 Task: Add mansisoftage undefined.
Action: Mouse moved to (418, 85)
Screenshot: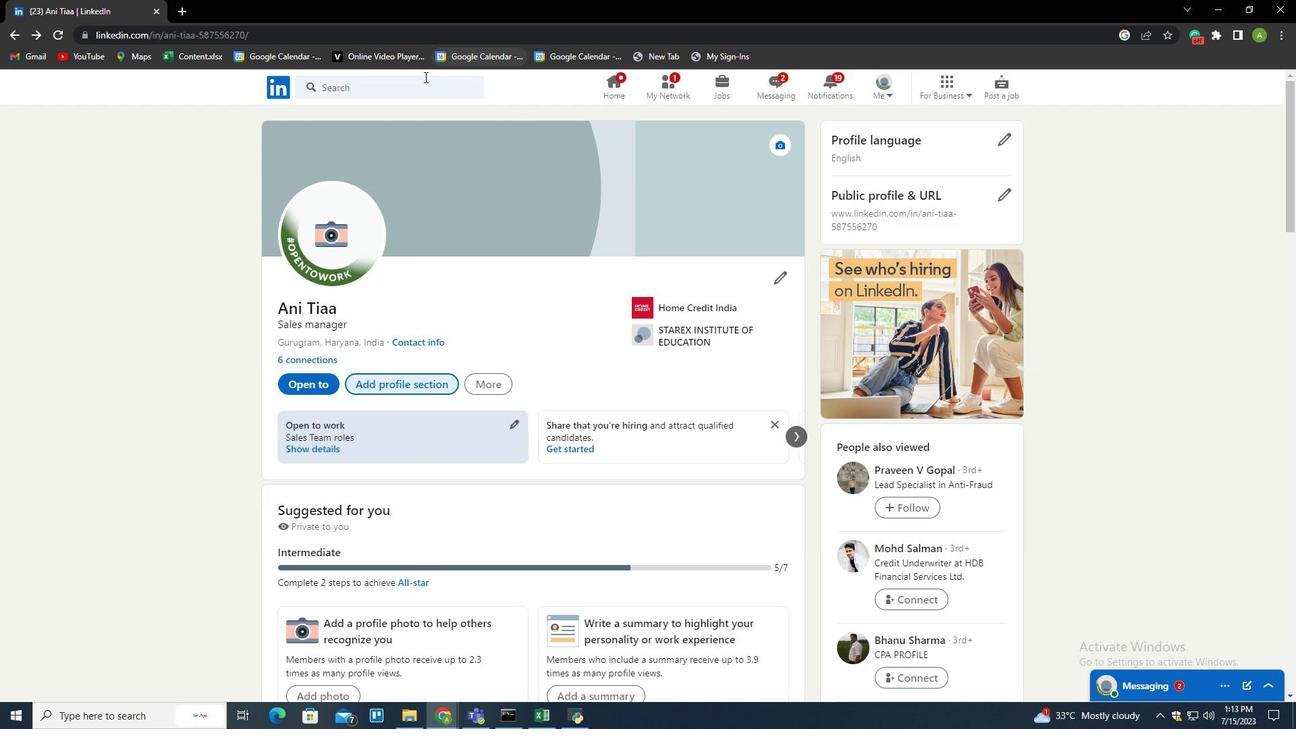 
Action: Mouse pressed left at (418, 85)
Screenshot: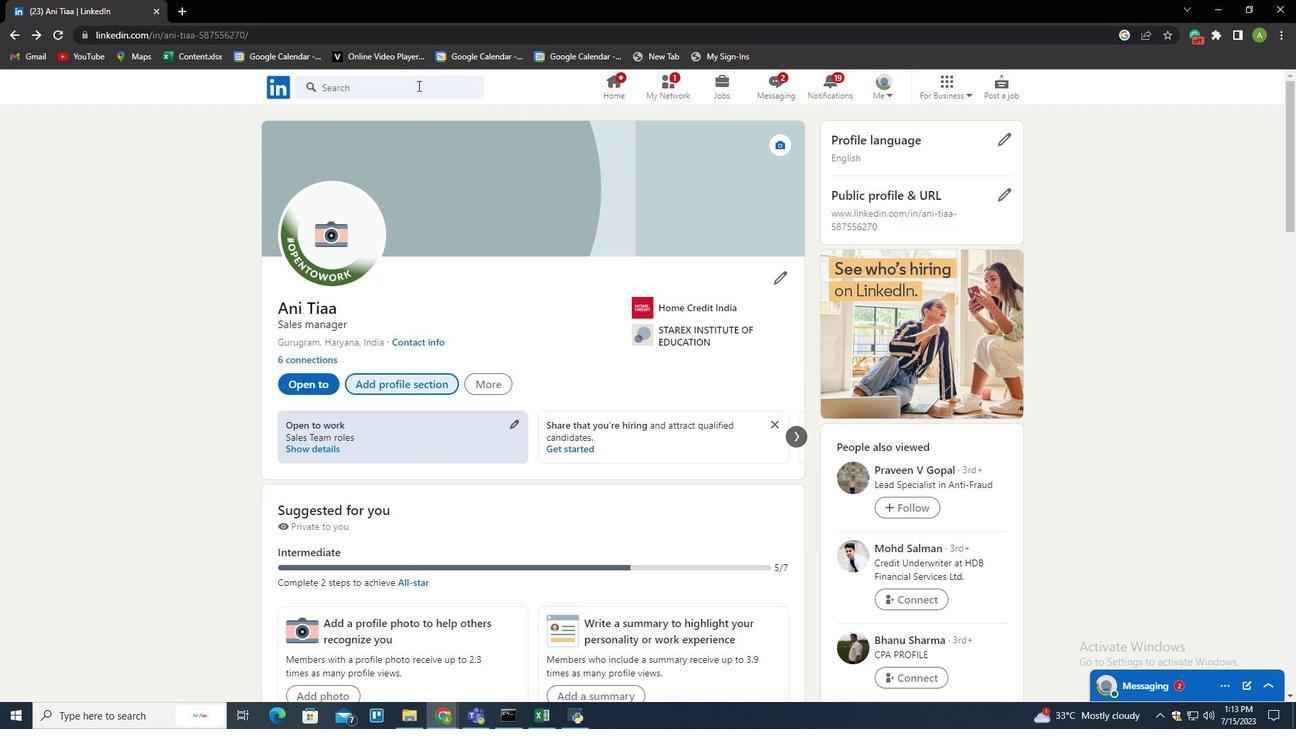 
Action: Mouse moved to (353, 204)
Screenshot: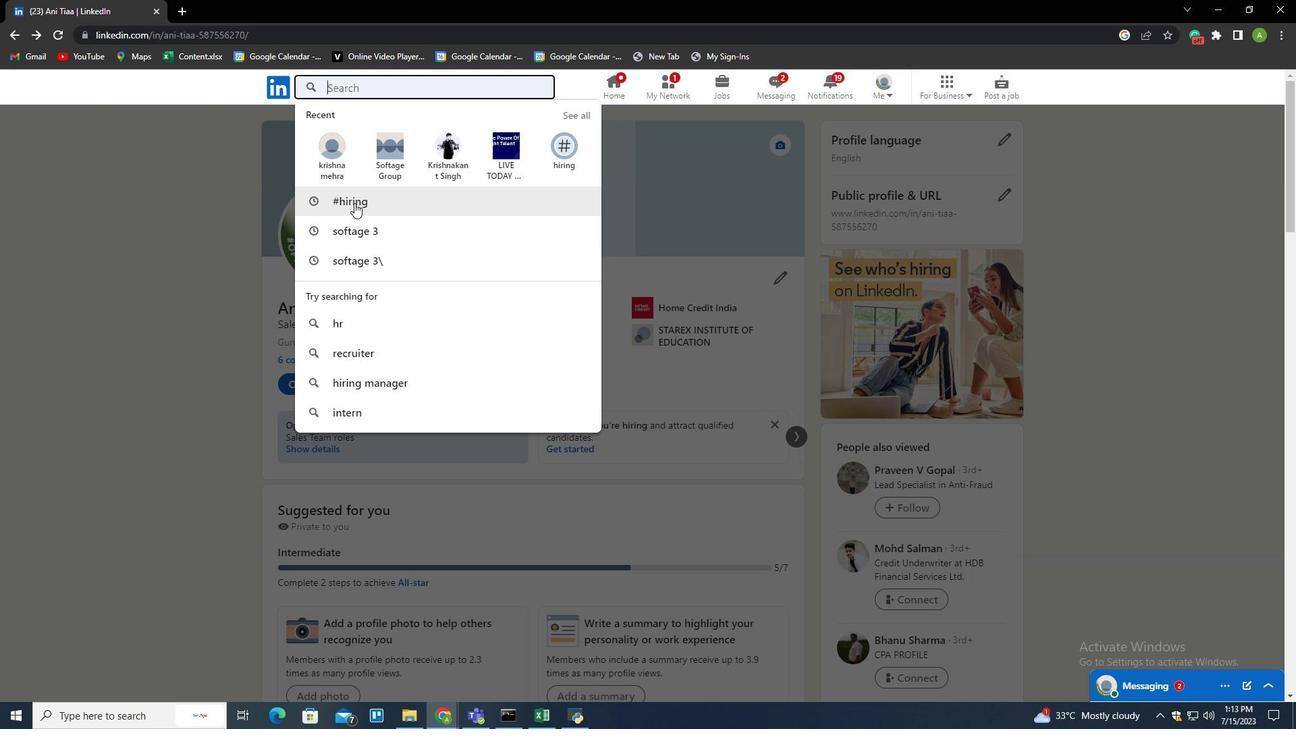 
Action: Mouse pressed left at (353, 204)
Screenshot: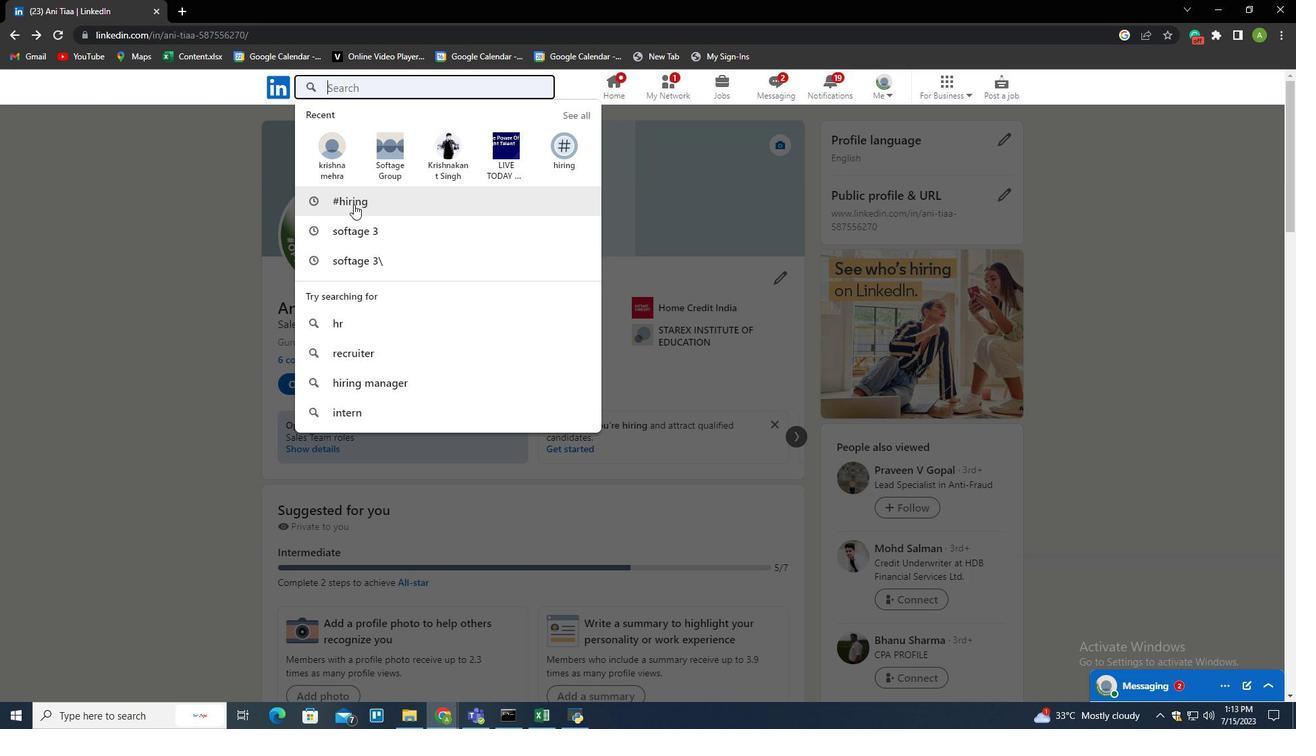 
Action: Mouse moved to (280, 123)
Screenshot: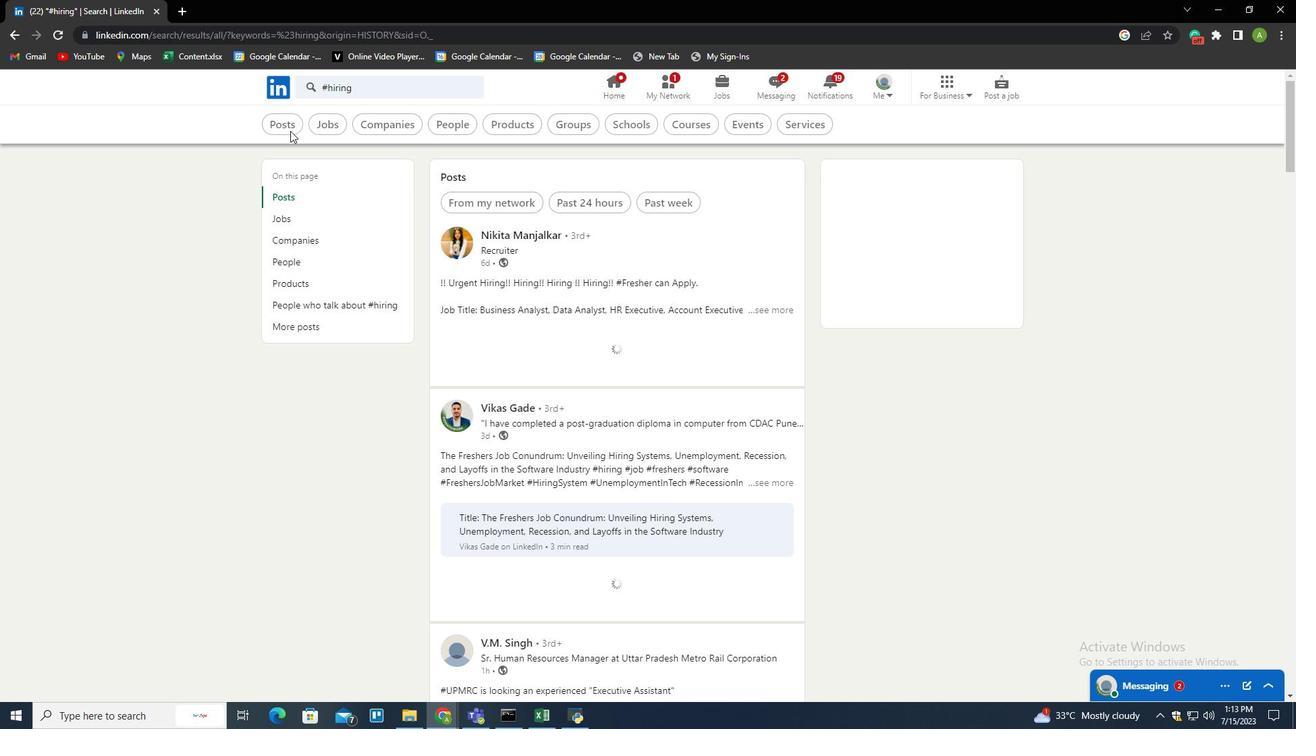 
Action: Mouse pressed left at (280, 123)
Screenshot: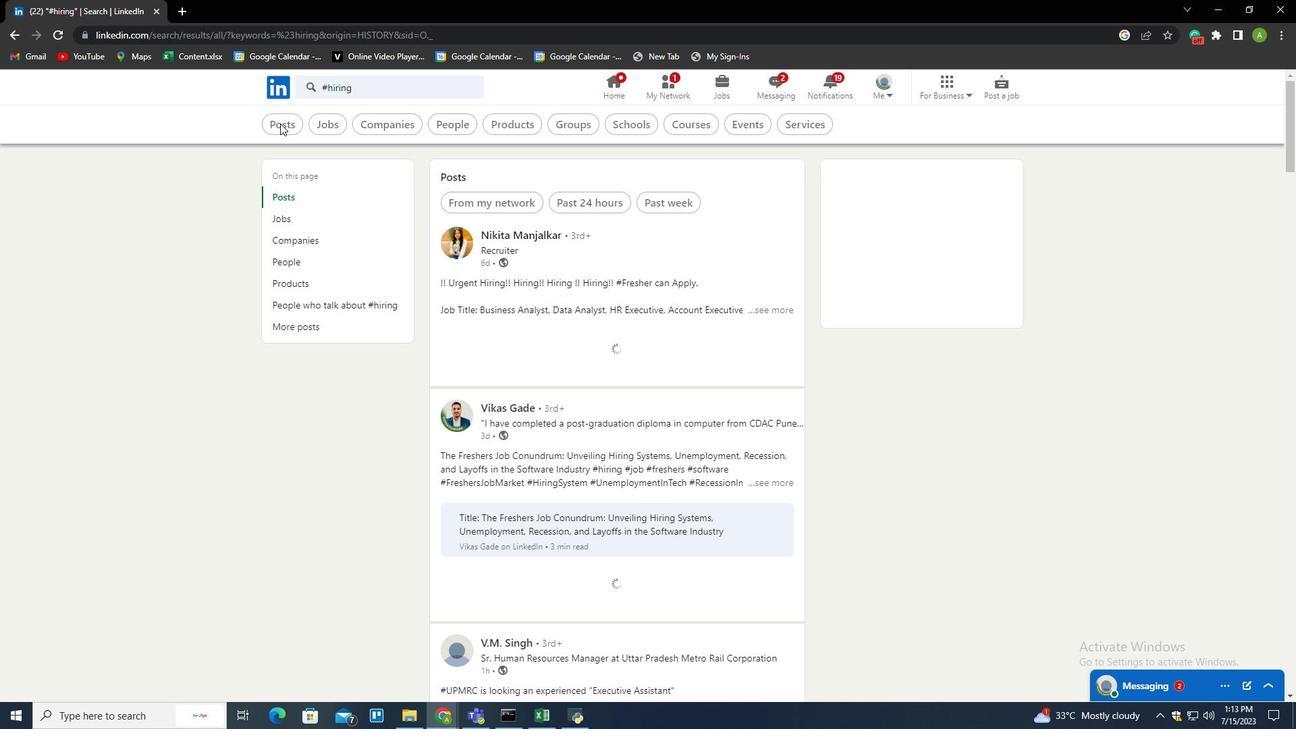 
Action: Mouse moved to (557, 126)
Screenshot: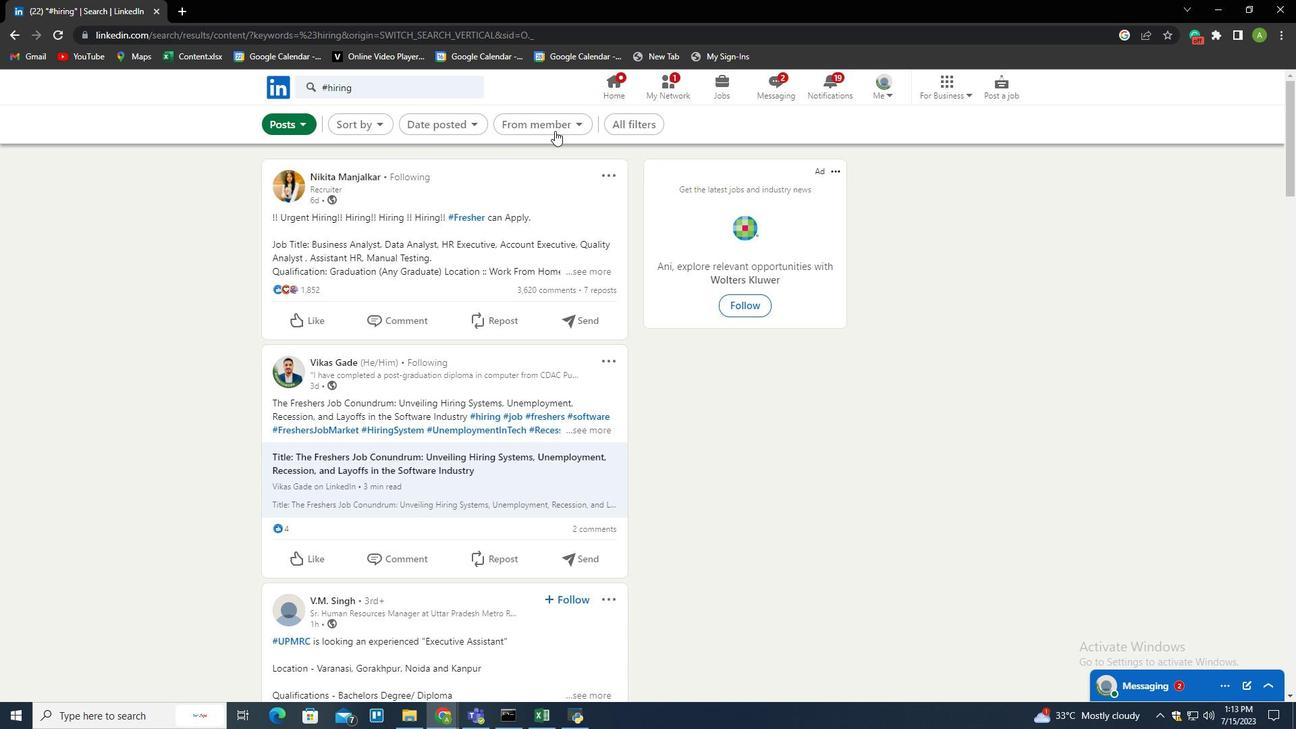 
Action: Mouse pressed left at (557, 126)
Screenshot: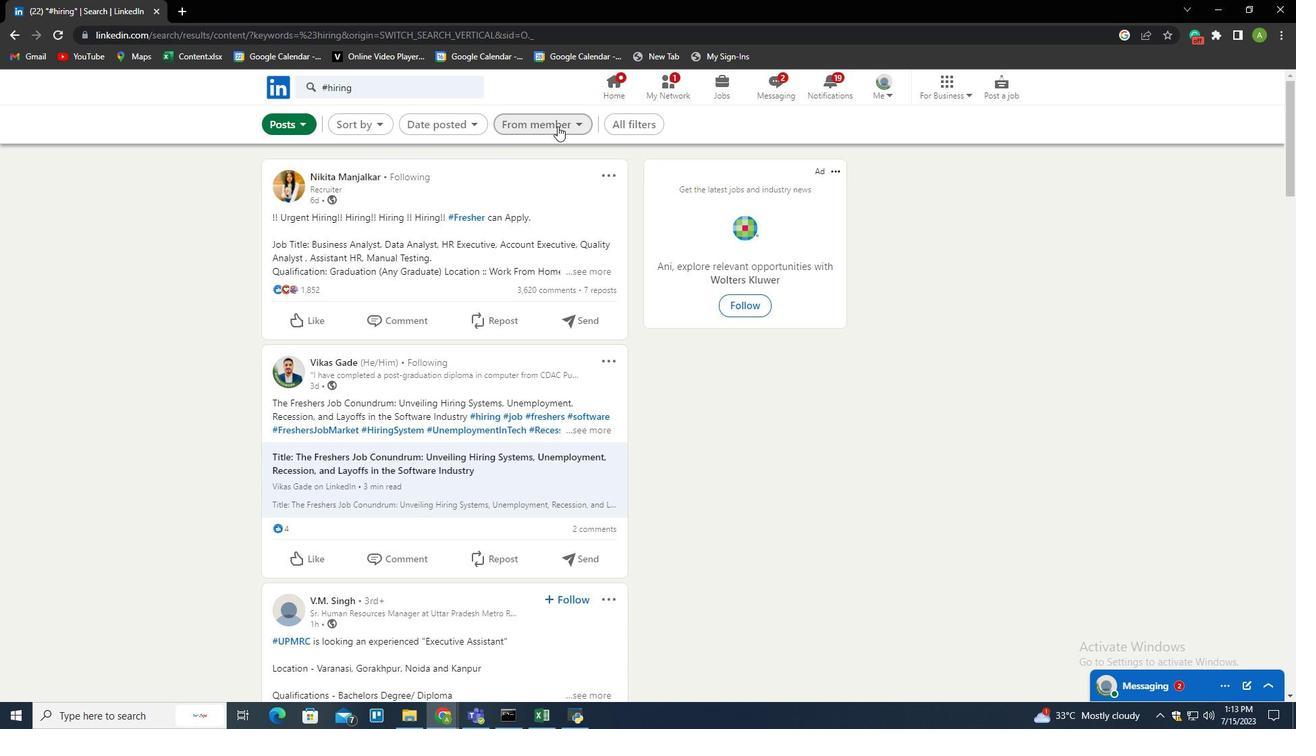 
Action: Mouse moved to (479, 165)
Screenshot: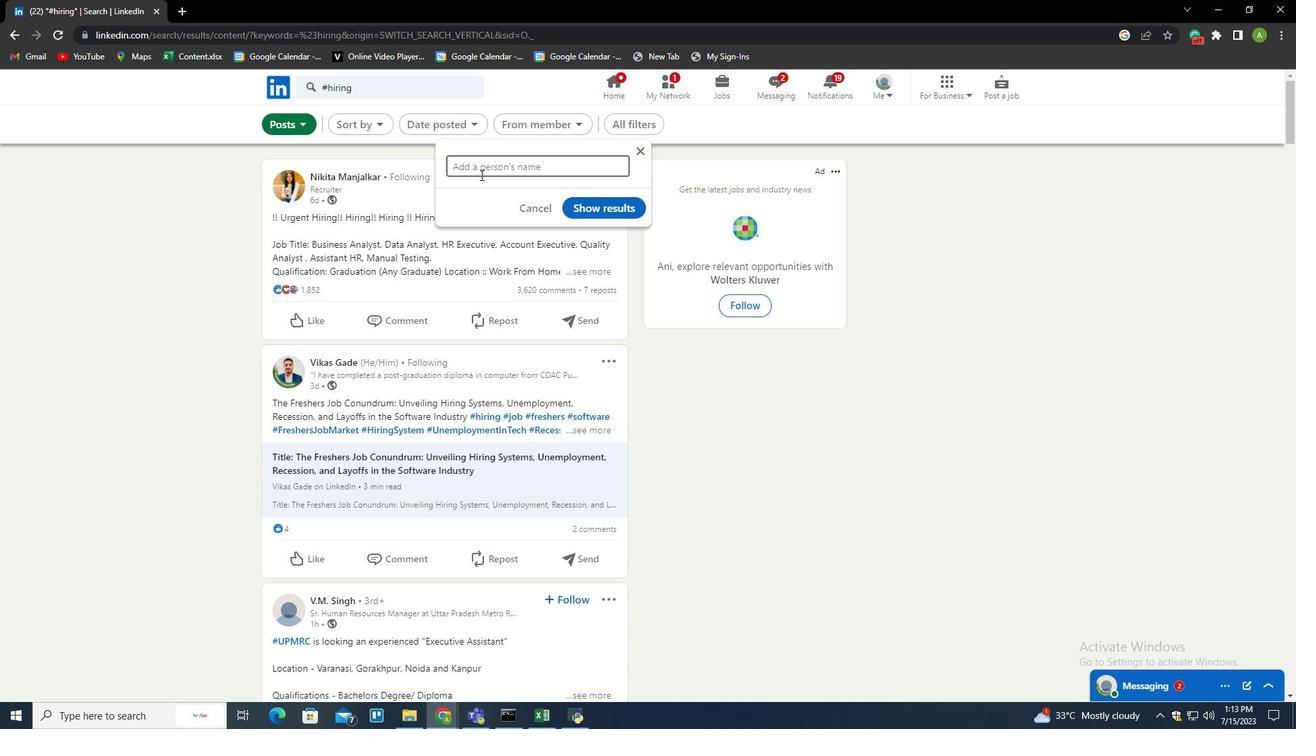 
Action: Mouse pressed left at (479, 165)
Screenshot: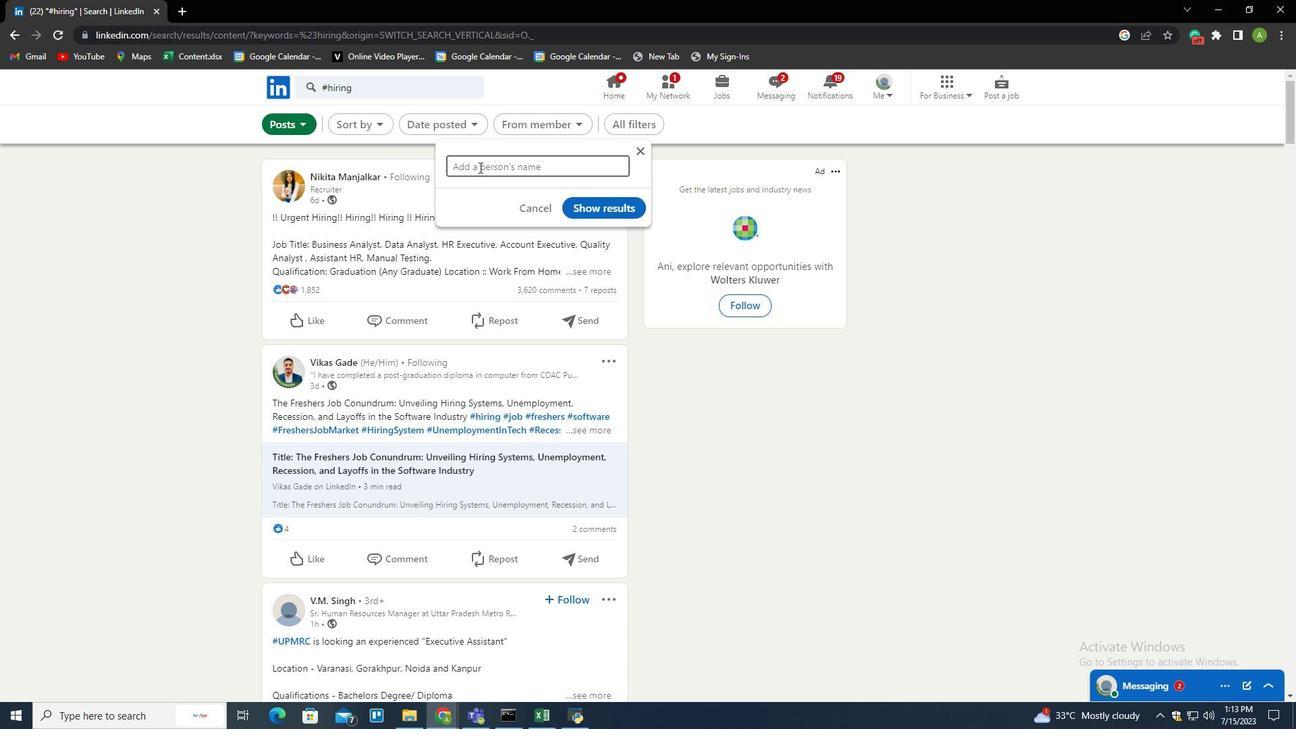 
Action: Key pressed <Key.shift>Mansi
Screenshot: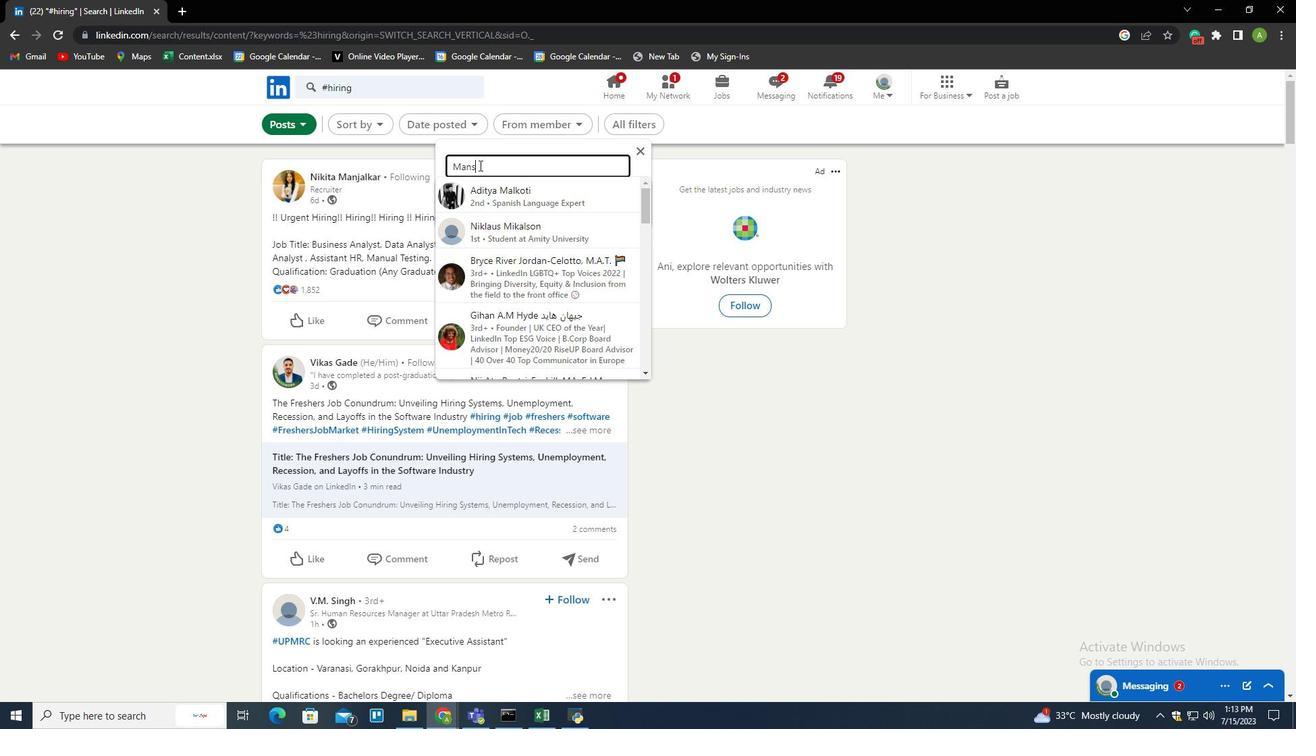 
Action: Mouse moved to (486, 186)
Screenshot: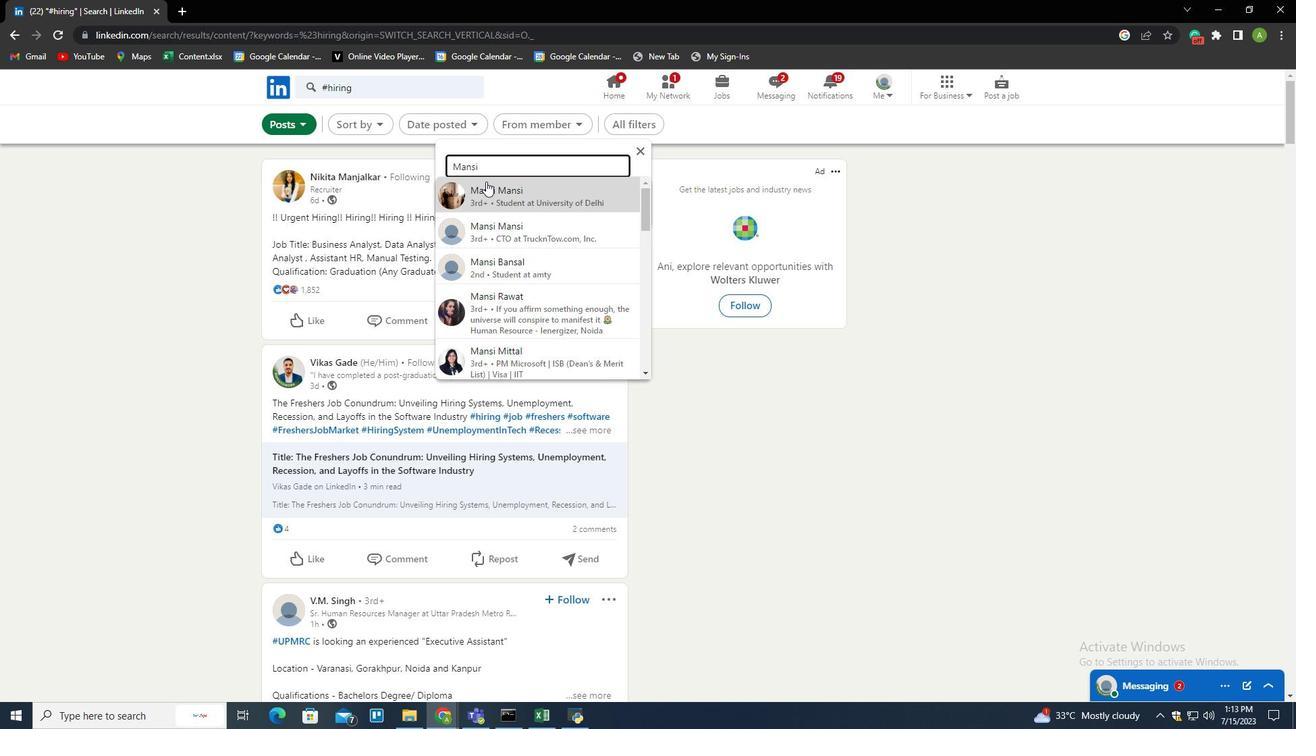 
Action: Mouse pressed left at (486, 186)
Screenshot: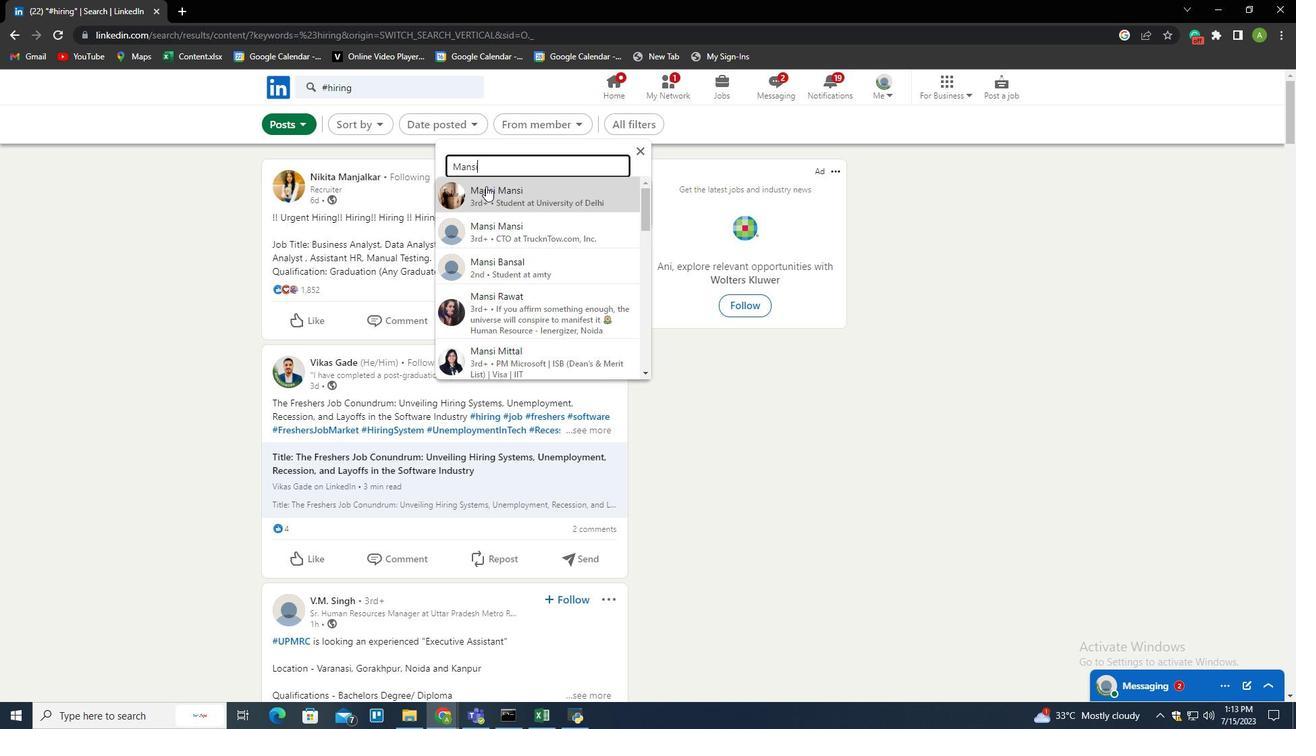 
Action: Mouse moved to (486, 187)
Screenshot: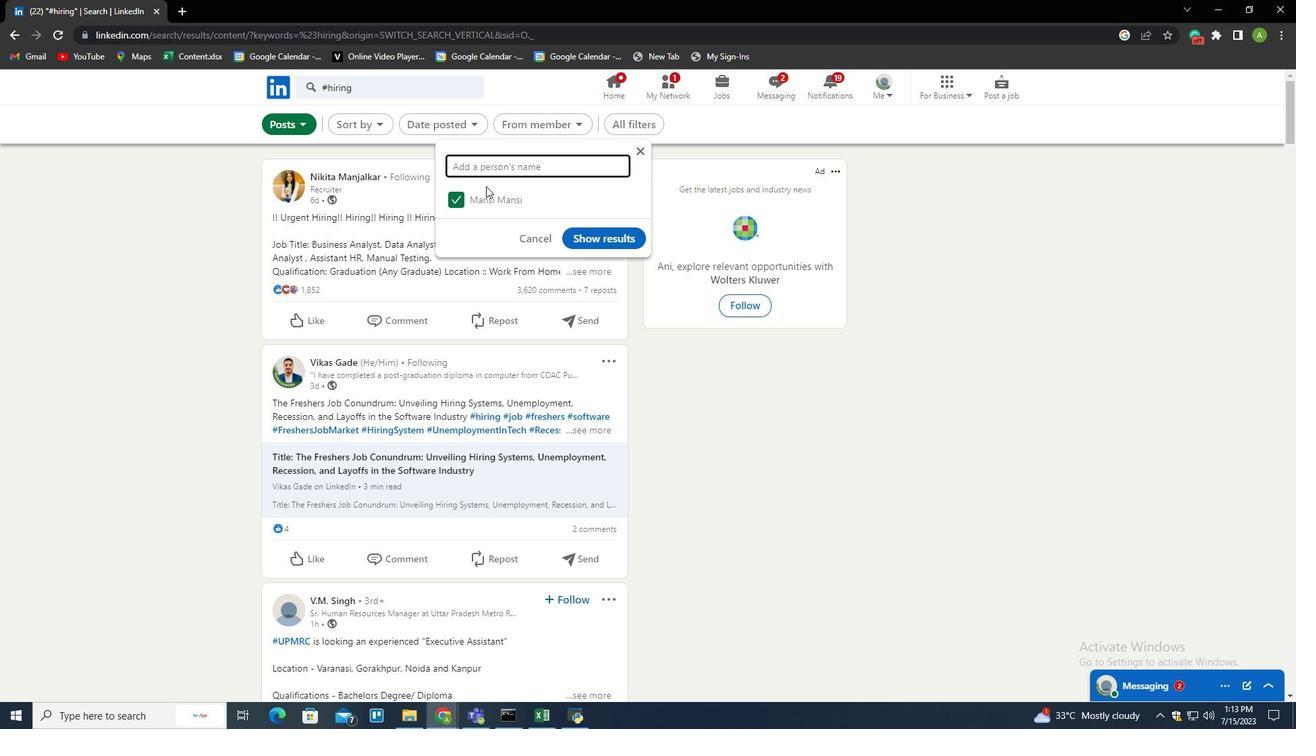 
